 Task: Look for products in the category "Homeopathic Care" from Siddha Flower Essences only.
Action: Mouse moved to (309, 145)
Screenshot: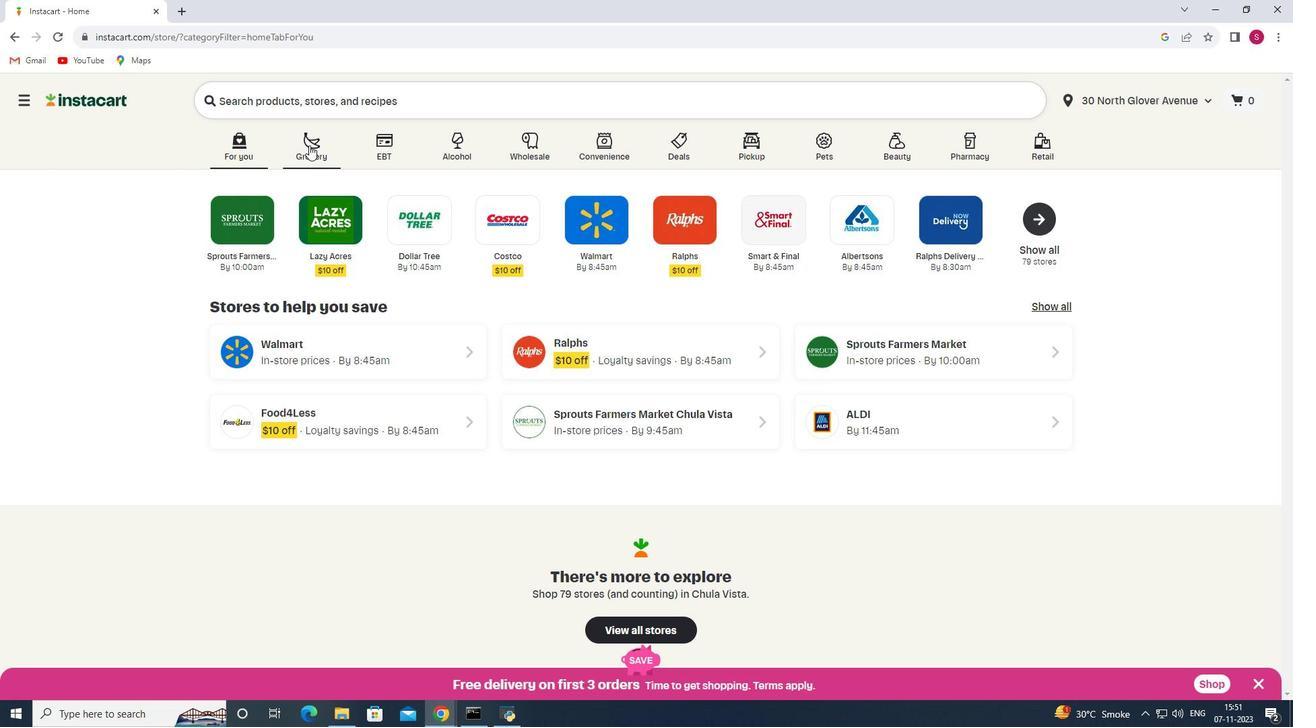 
Action: Mouse pressed left at (309, 145)
Screenshot: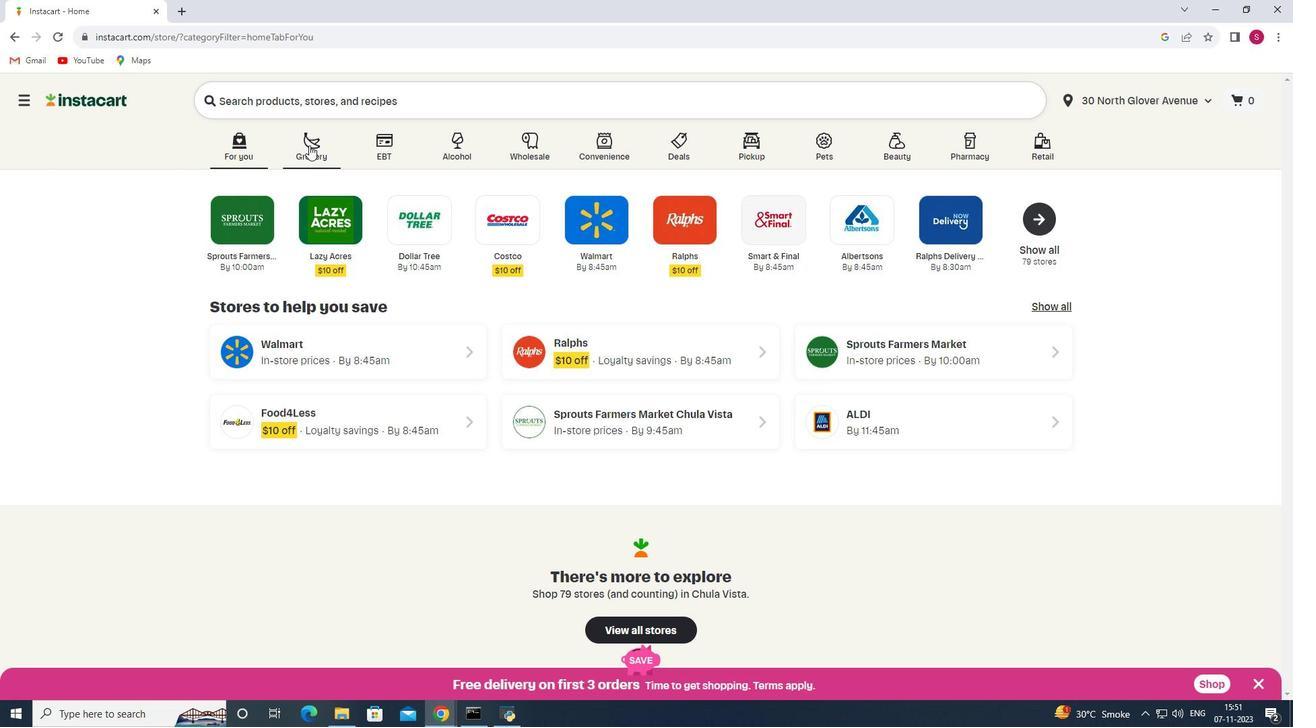 
Action: Mouse moved to (285, 385)
Screenshot: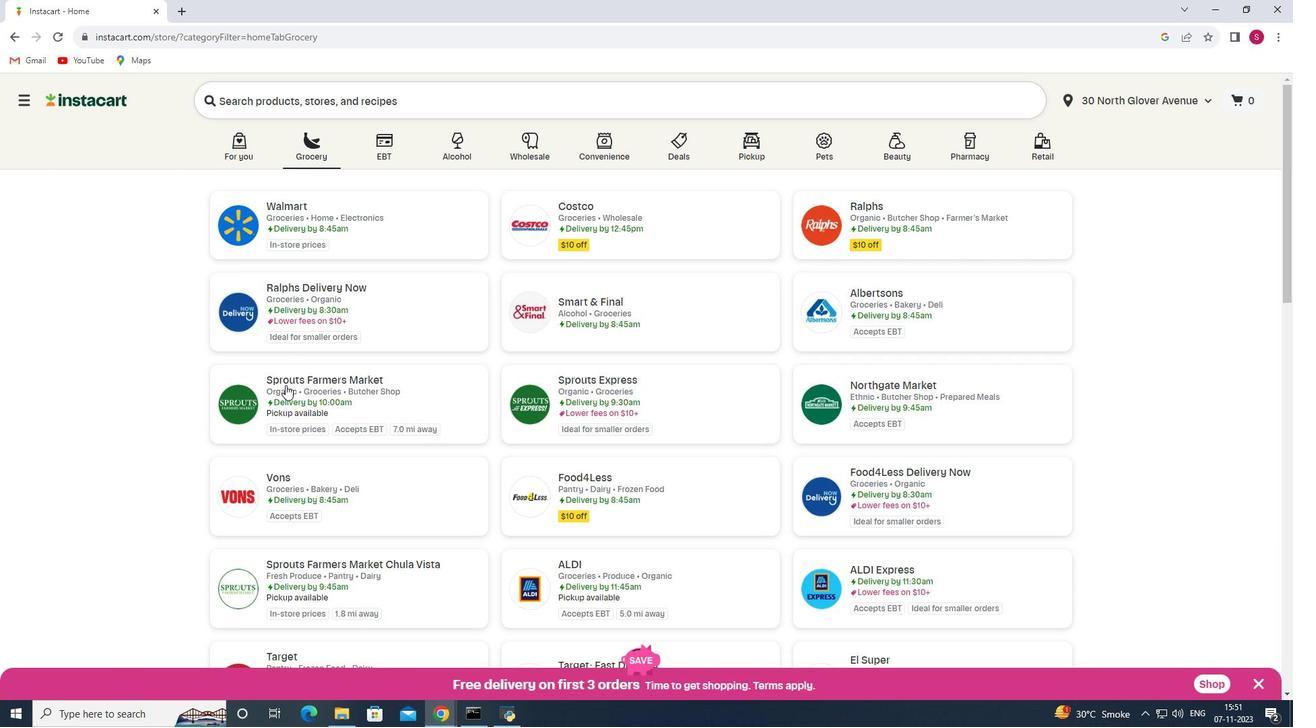 
Action: Mouse pressed left at (285, 385)
Screenshot: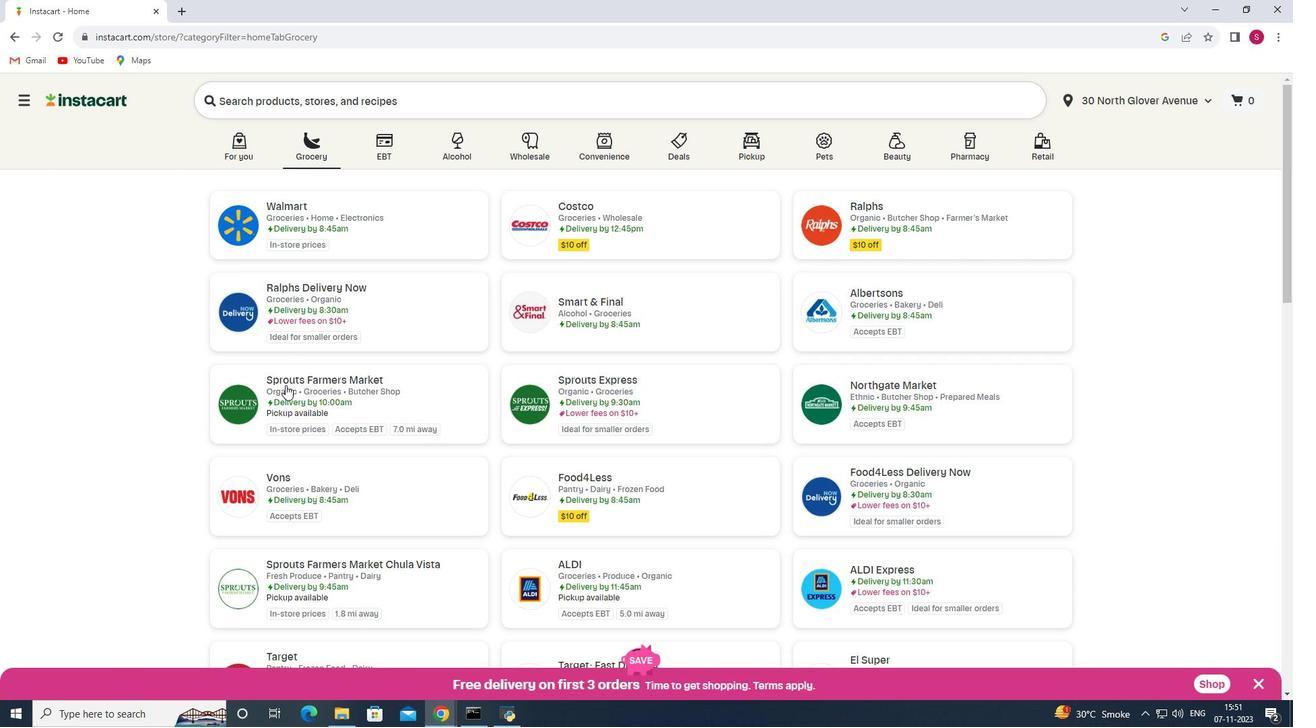 
Action: Mouse moved to (113, 424)
Screenshot: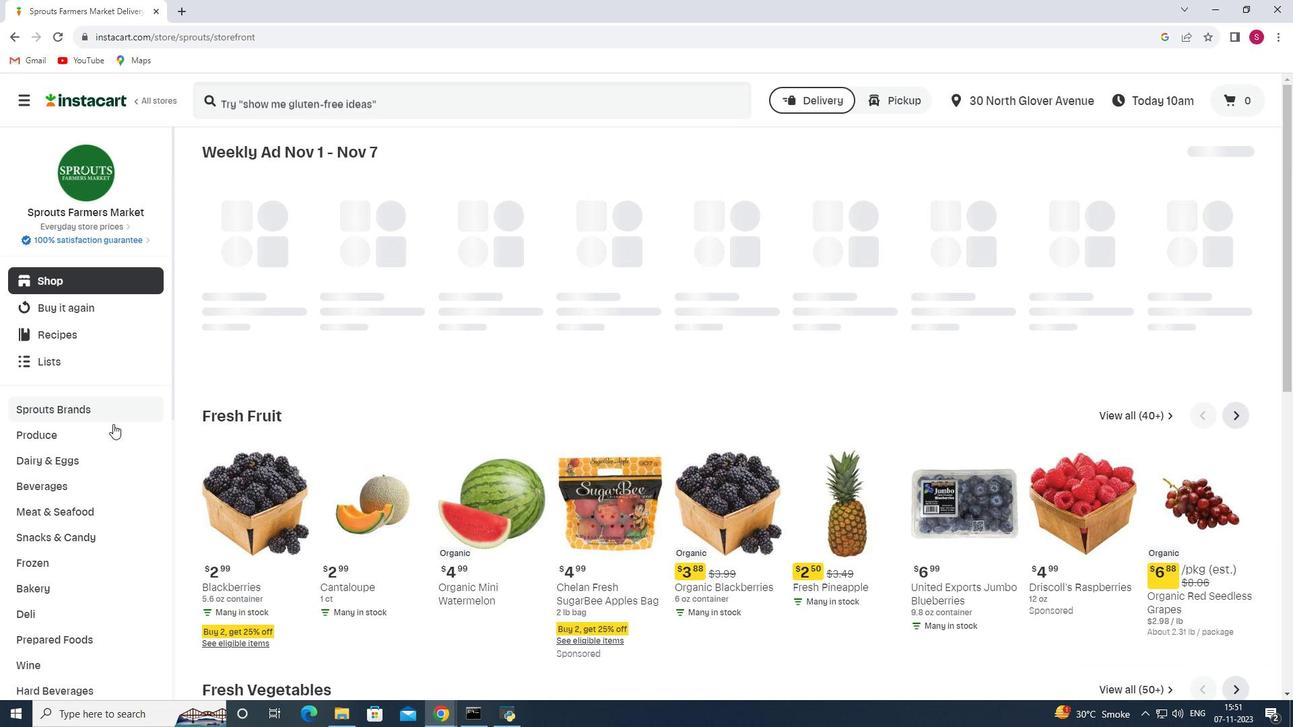 
Action: Mouse scrolled (113, 423) with delta (0, 0)
Screenshot: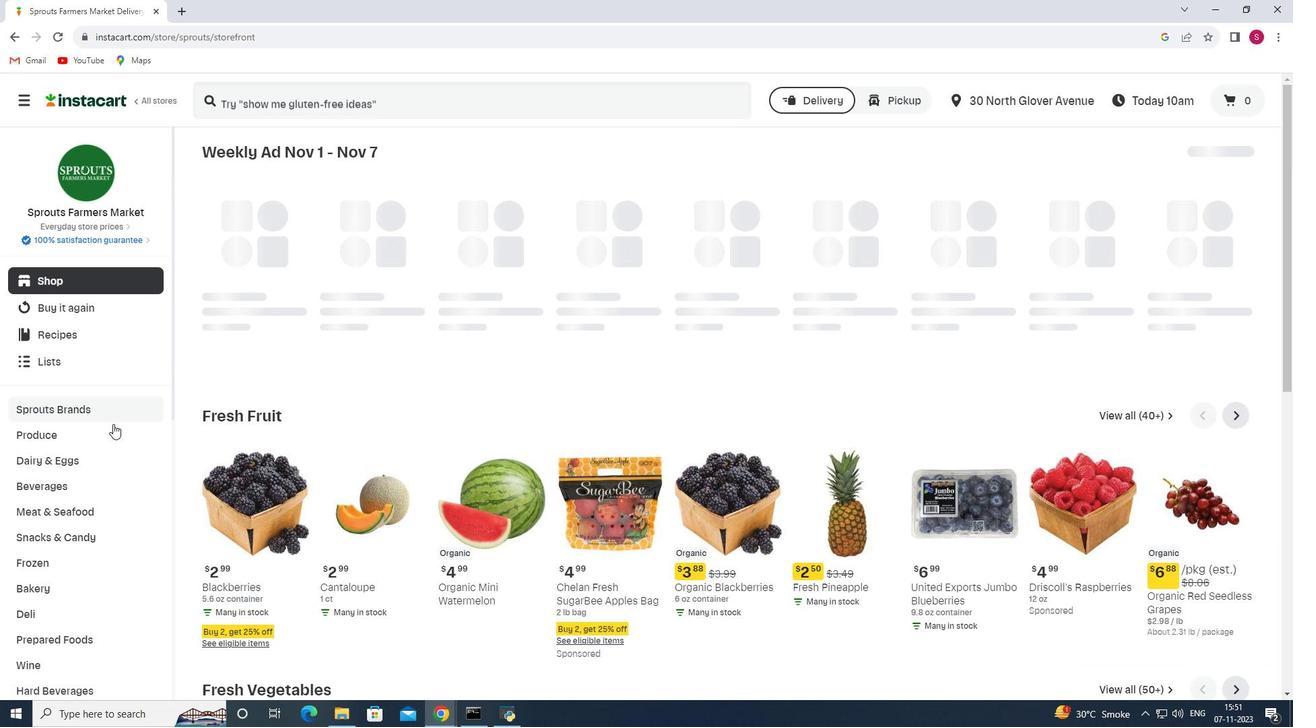 
Action: Mouse scrolled (113, 423) with delta (0, 0)
Screenshot: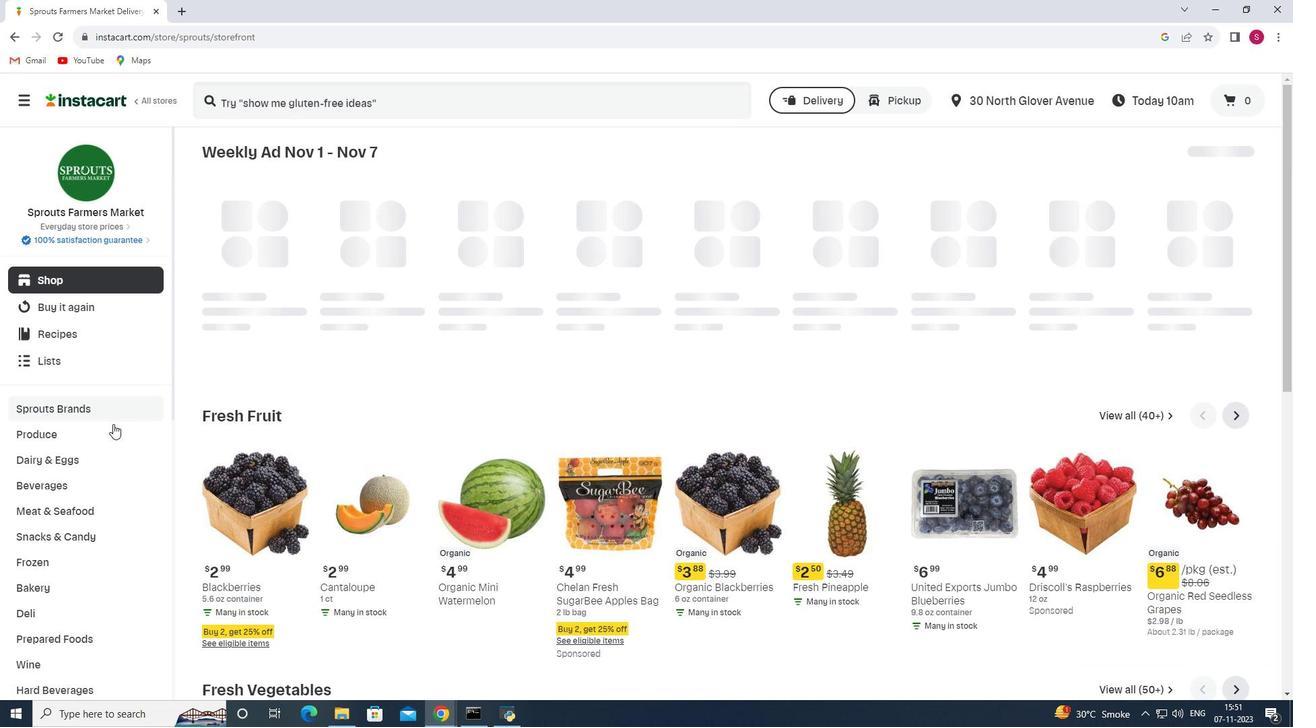
Action: Mouse scrolled (113, 423) with delta (0, 0)
Screenshot: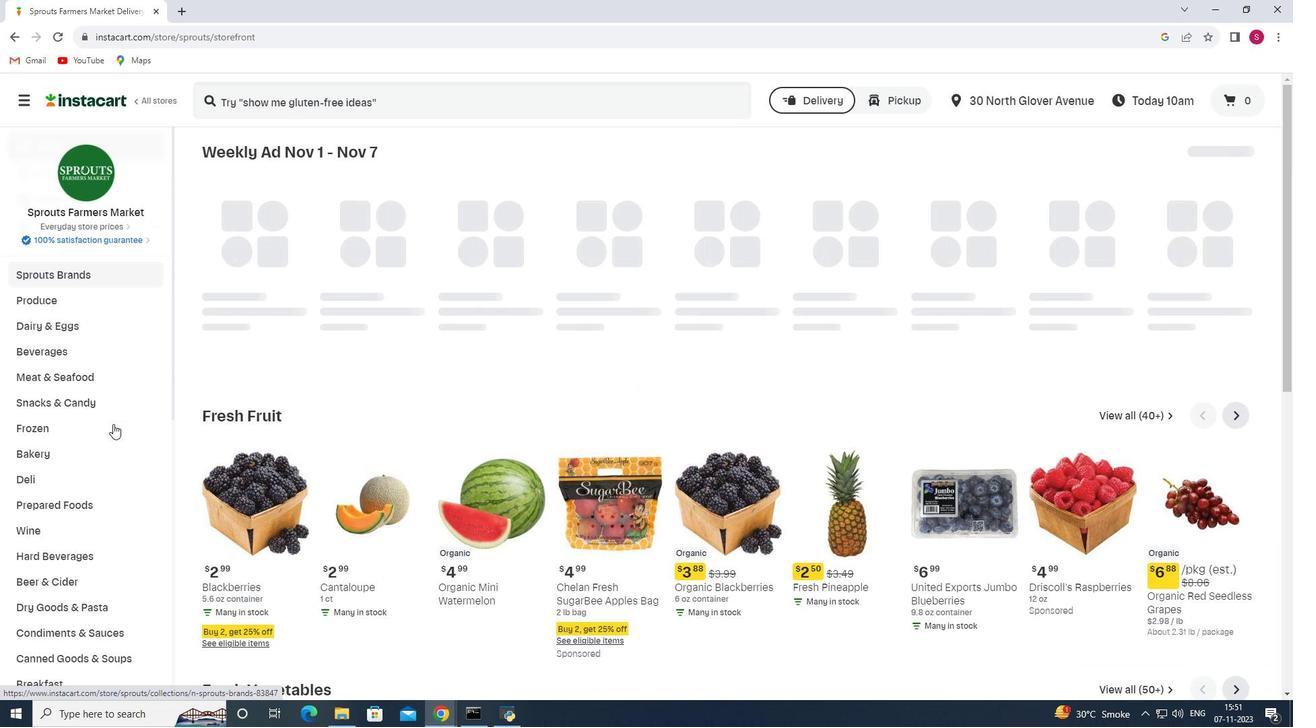 
Action: Mouse scrolled (113, 423) with delta (0, 0)
Screenshot: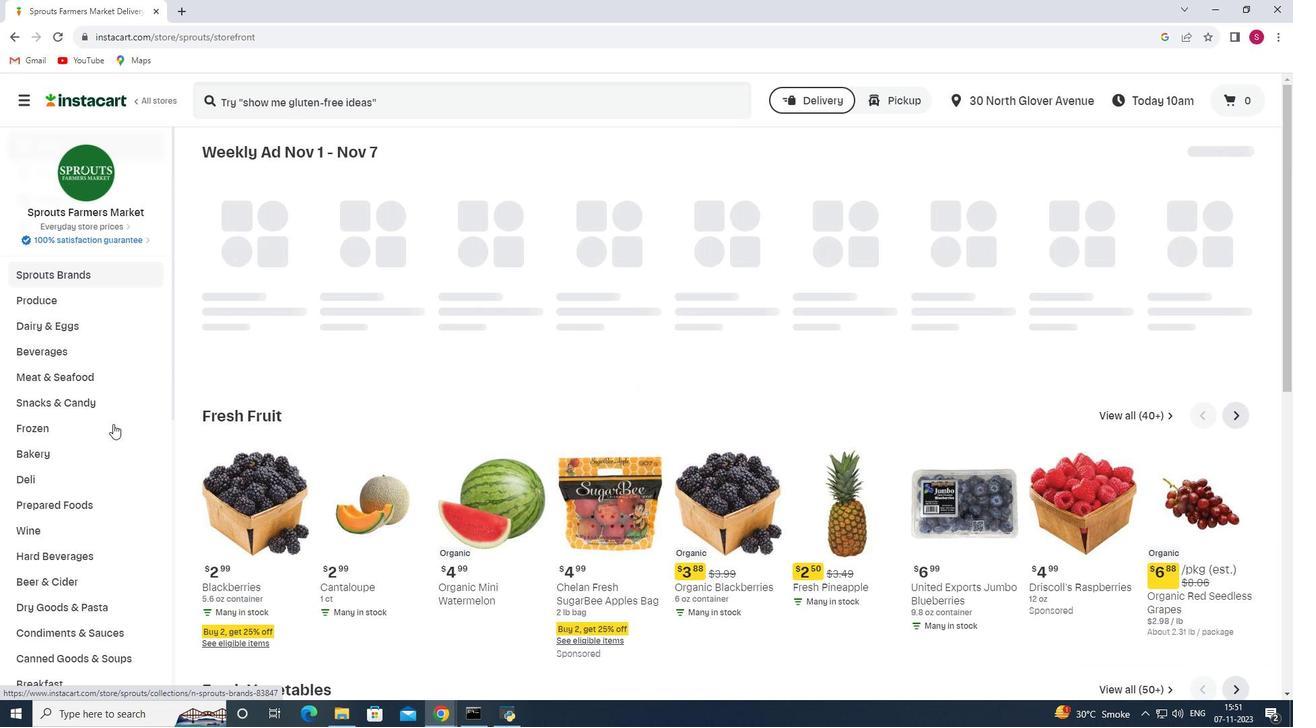 
Action: Mouse scrolled (113, 423) with delta (0, 0)
Screenshot: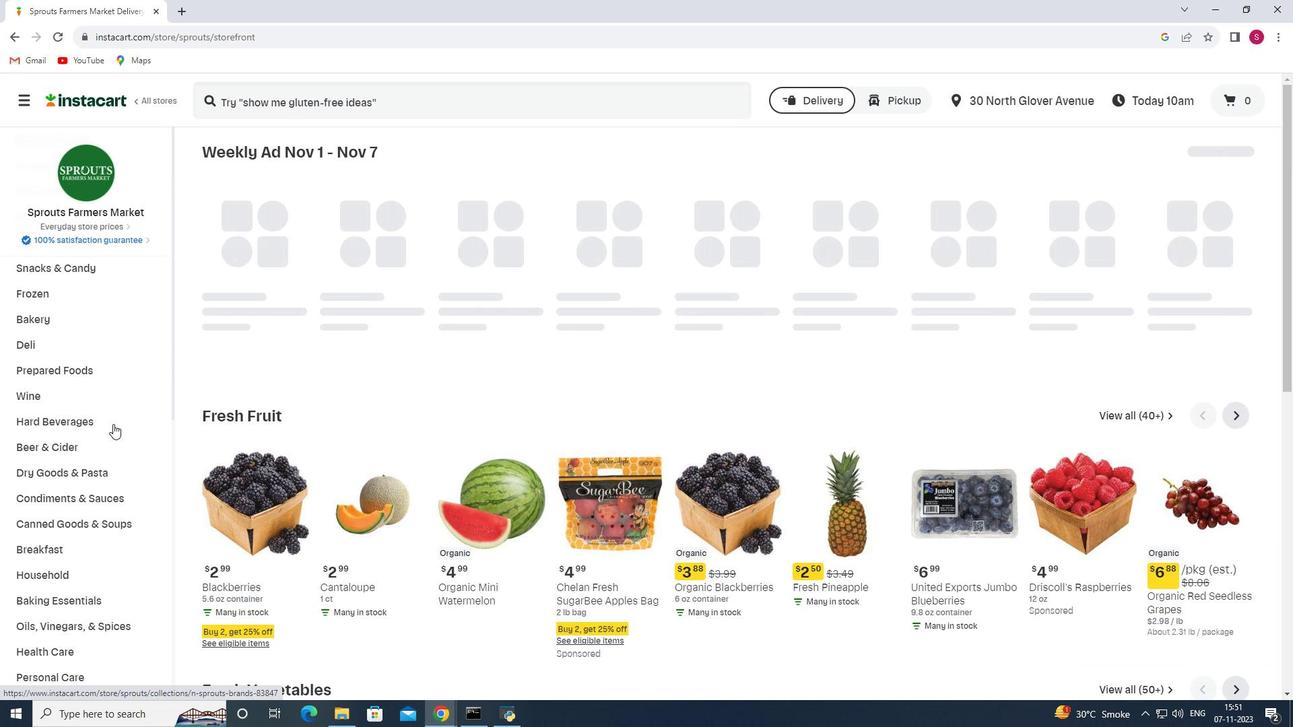 
Action: Mouse moved to (108, 430)
Screenshot: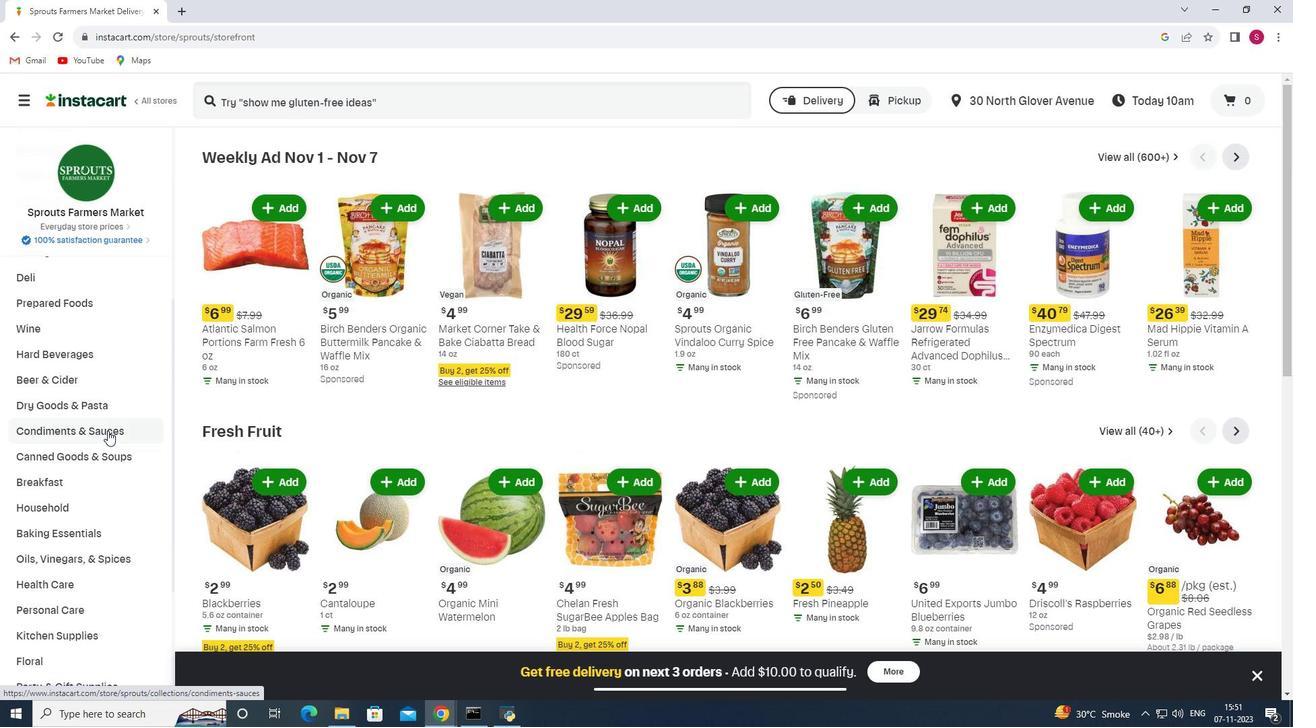 
Action: Mouse scrolled (108, 429) with delta (0, 0)
Screenshot: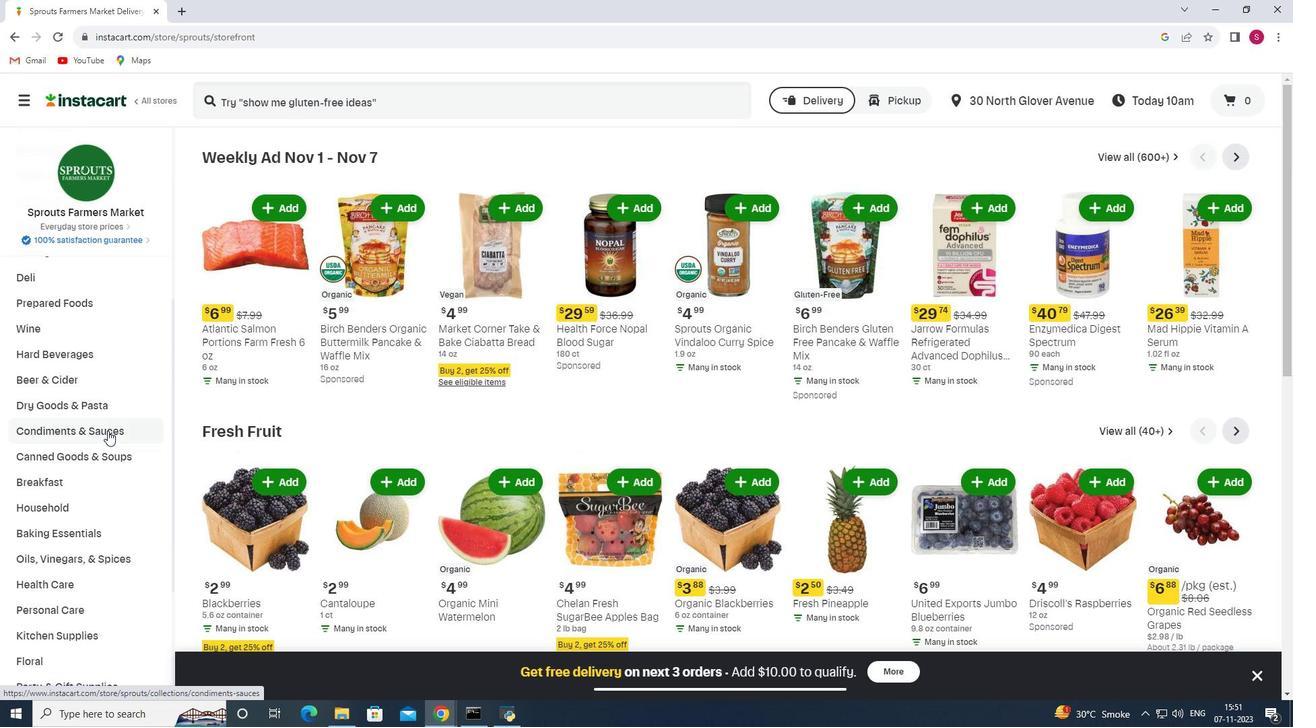 
Action: Mouse moved to (53, 578)
Screenshot: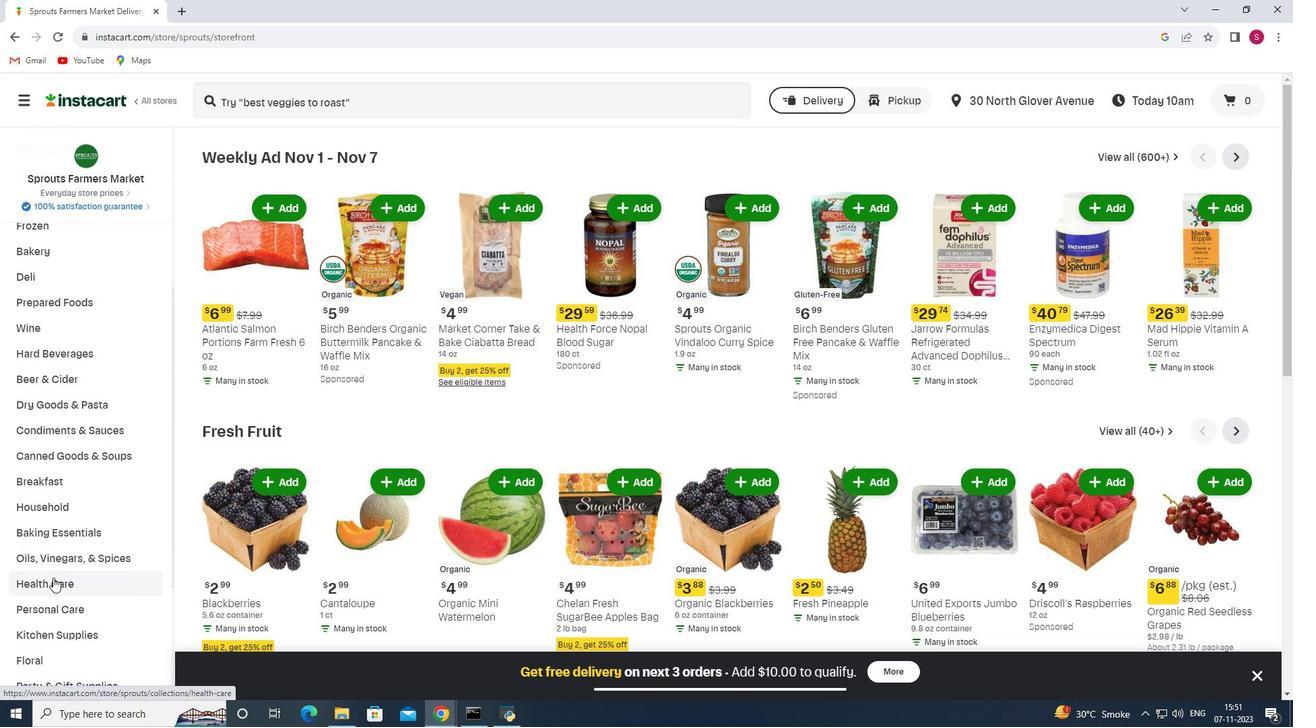 
Action: Mouse pressed left at (53, 578)
Screenshot: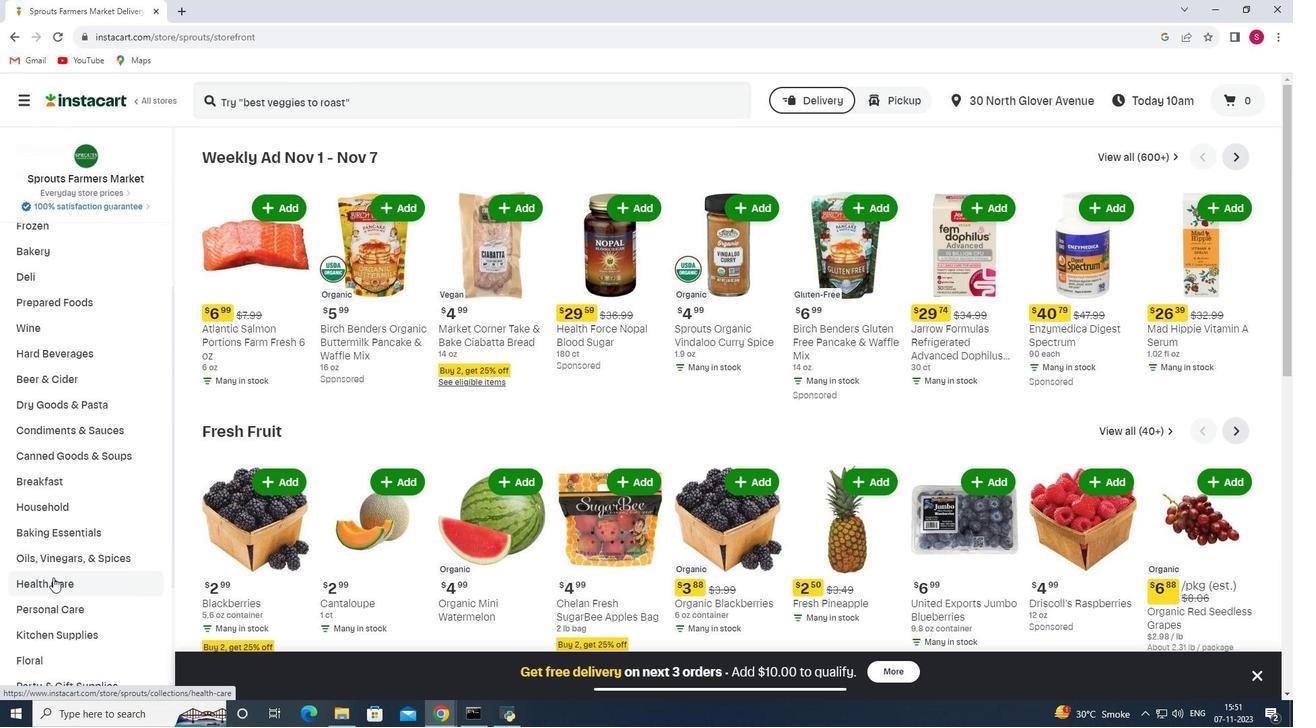 
Action: Mouse moved to (427, 184)
Screenshot: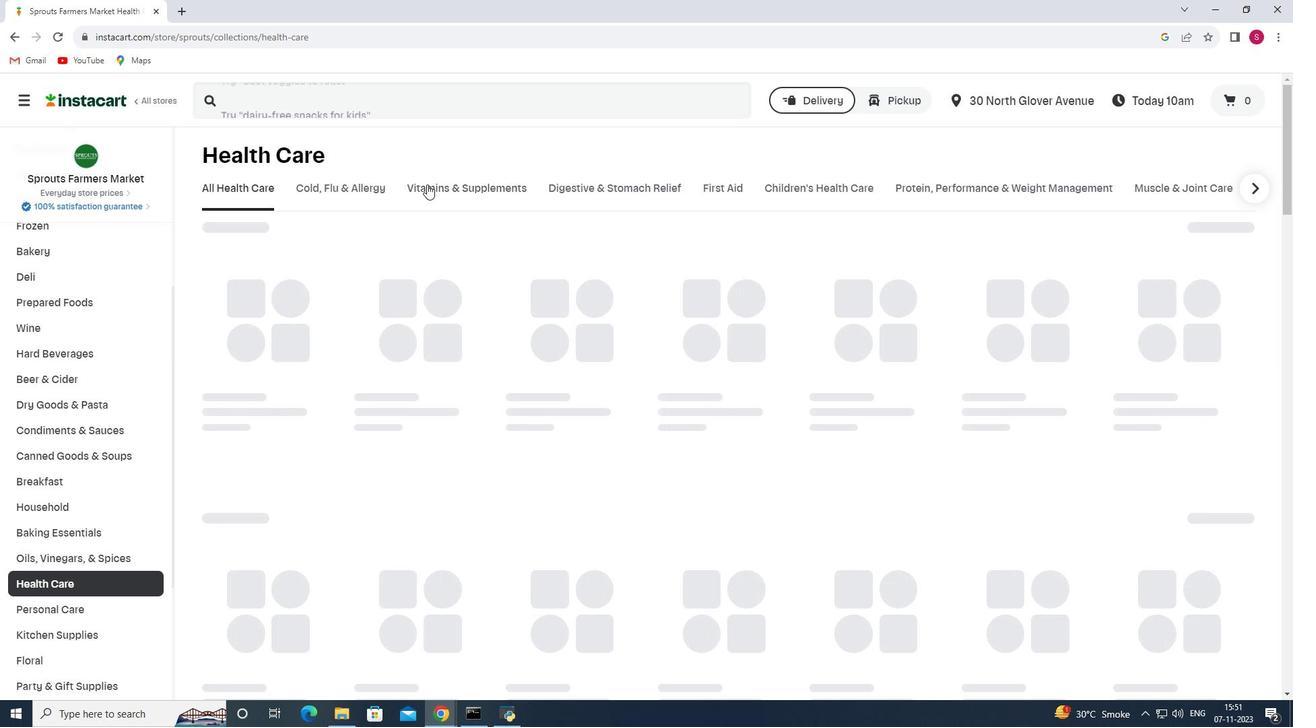 
Action: Mouse pressed left at (427, 184)
Screenshot: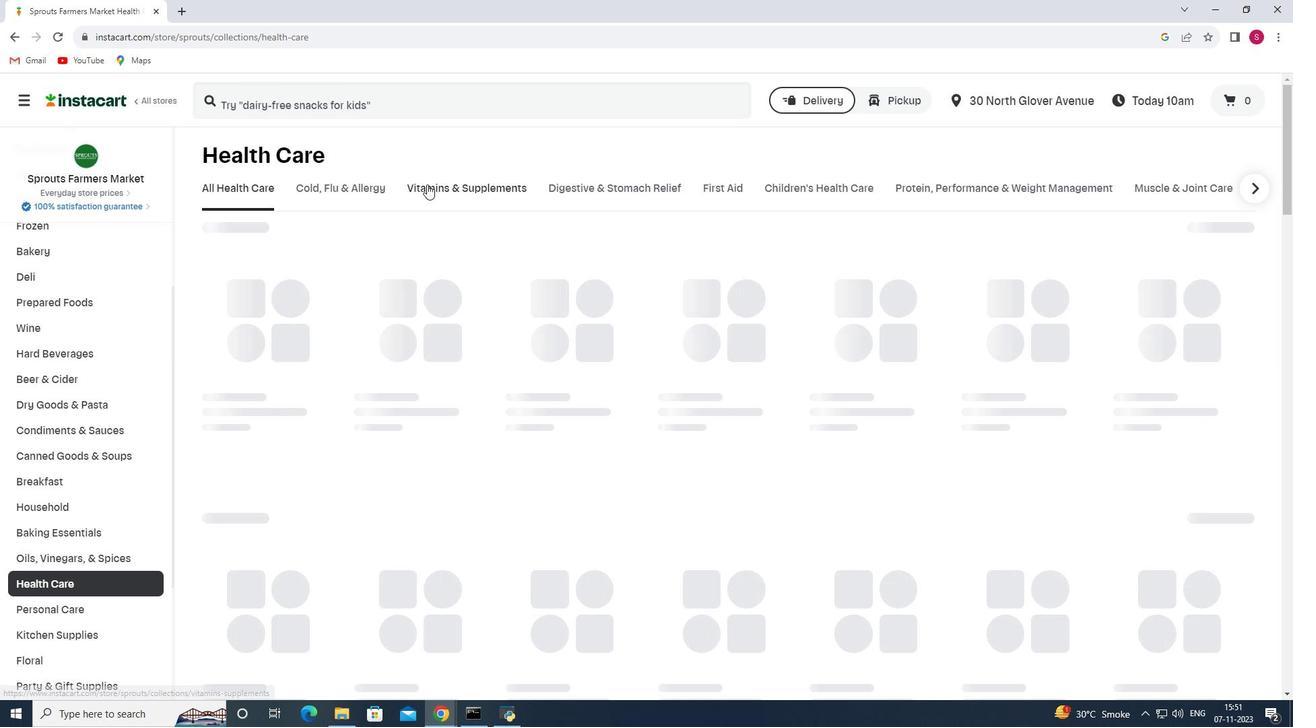 
Action: Mouse moved to (1111, 249)
Screenshot: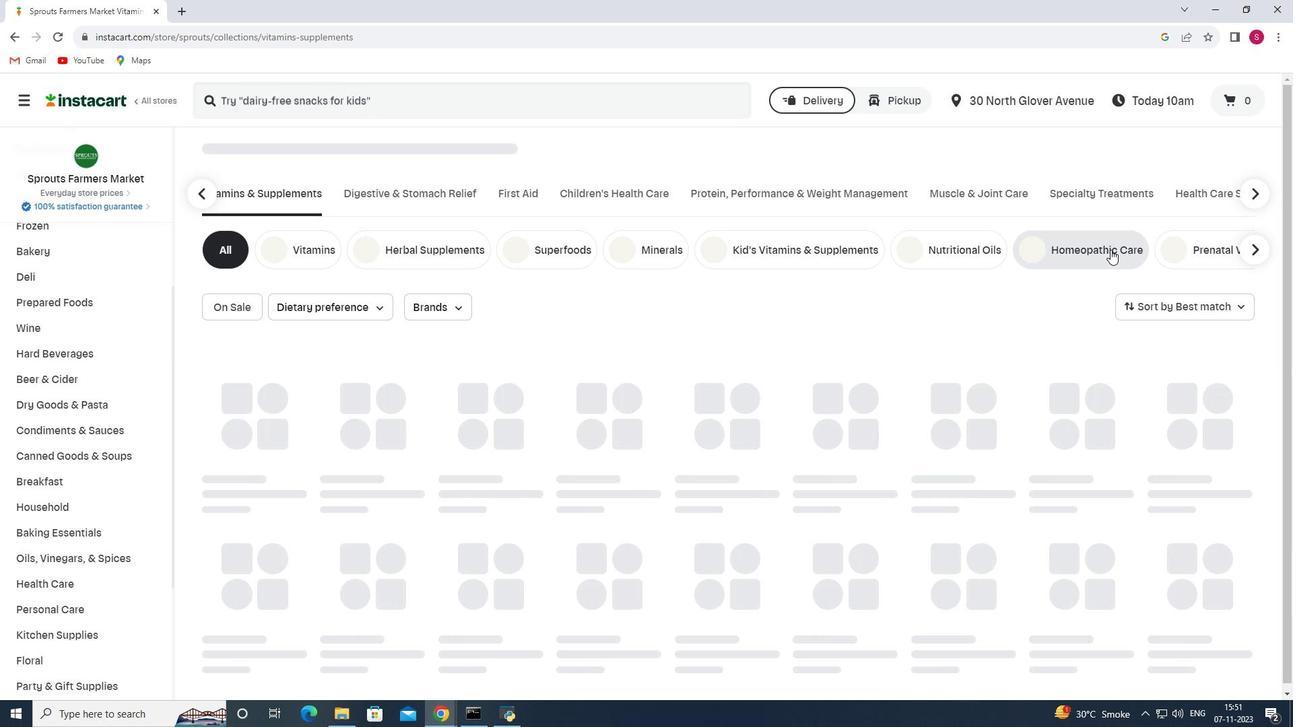 
Action: Mouse pressed left at (1111, 249)
Screenshot: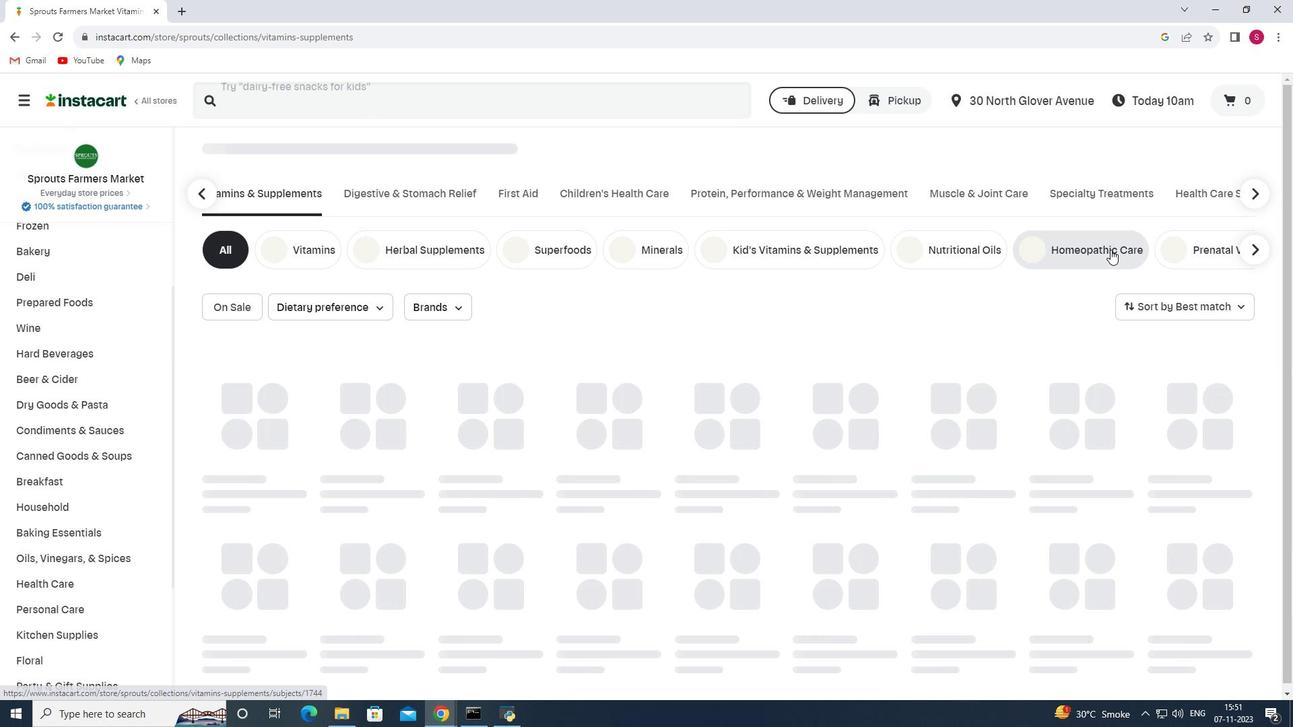 
Action: Mouse moved to (315, 304)
Screenshot: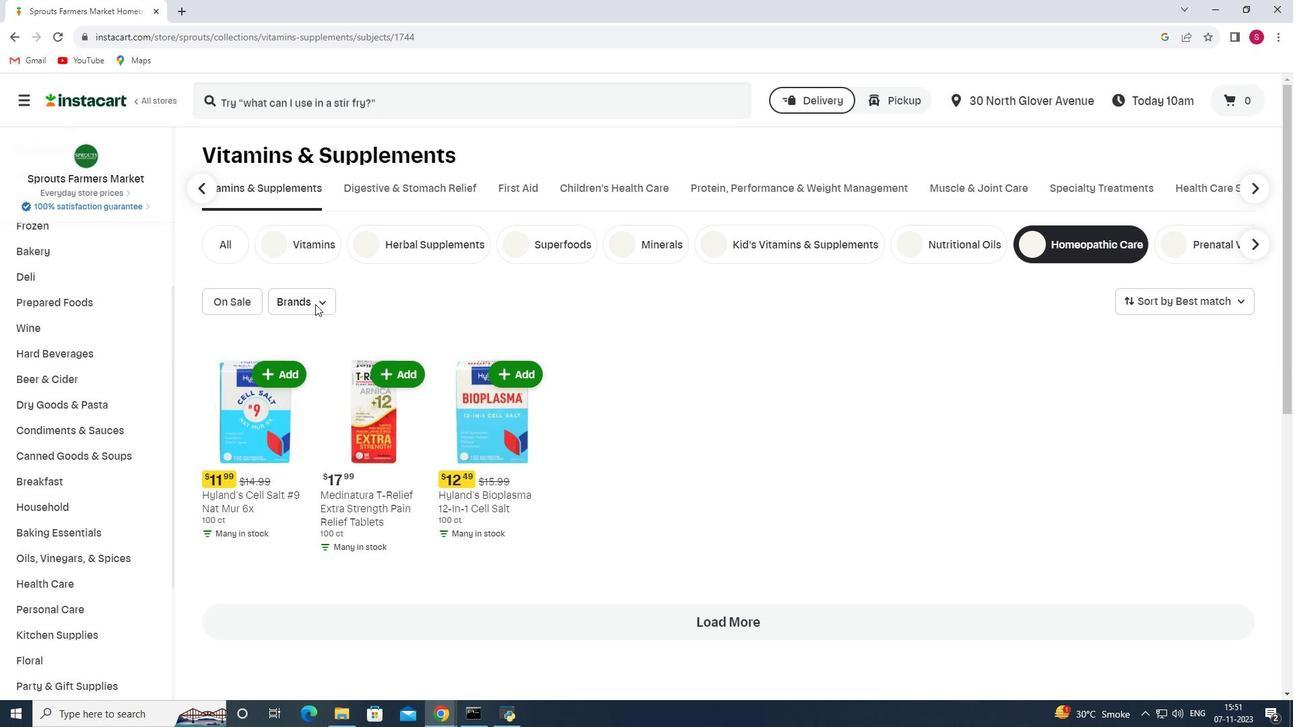 
Action: Mouse pressed left at (315, 304)
Screenshot: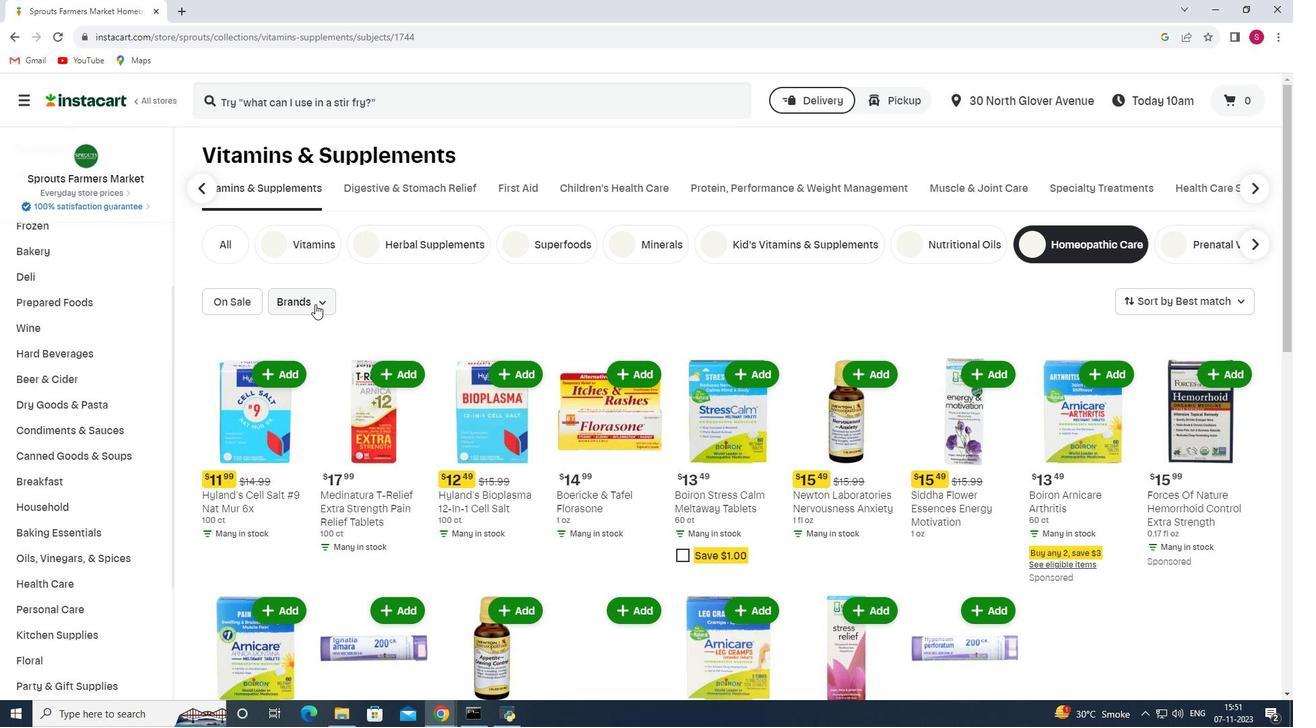 
Action: Mouse moved to (284, 409)
Screenshot: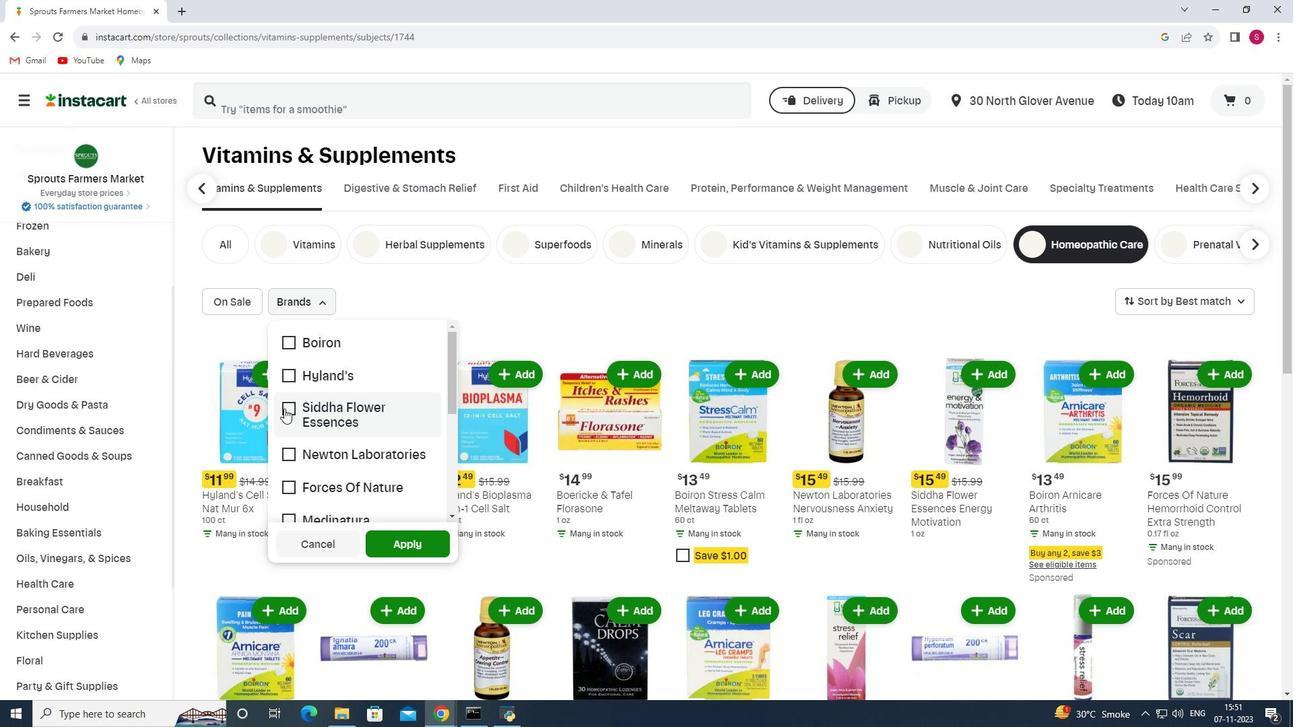 
Action: Mouse pressed left at (284, 409)
Screenshot: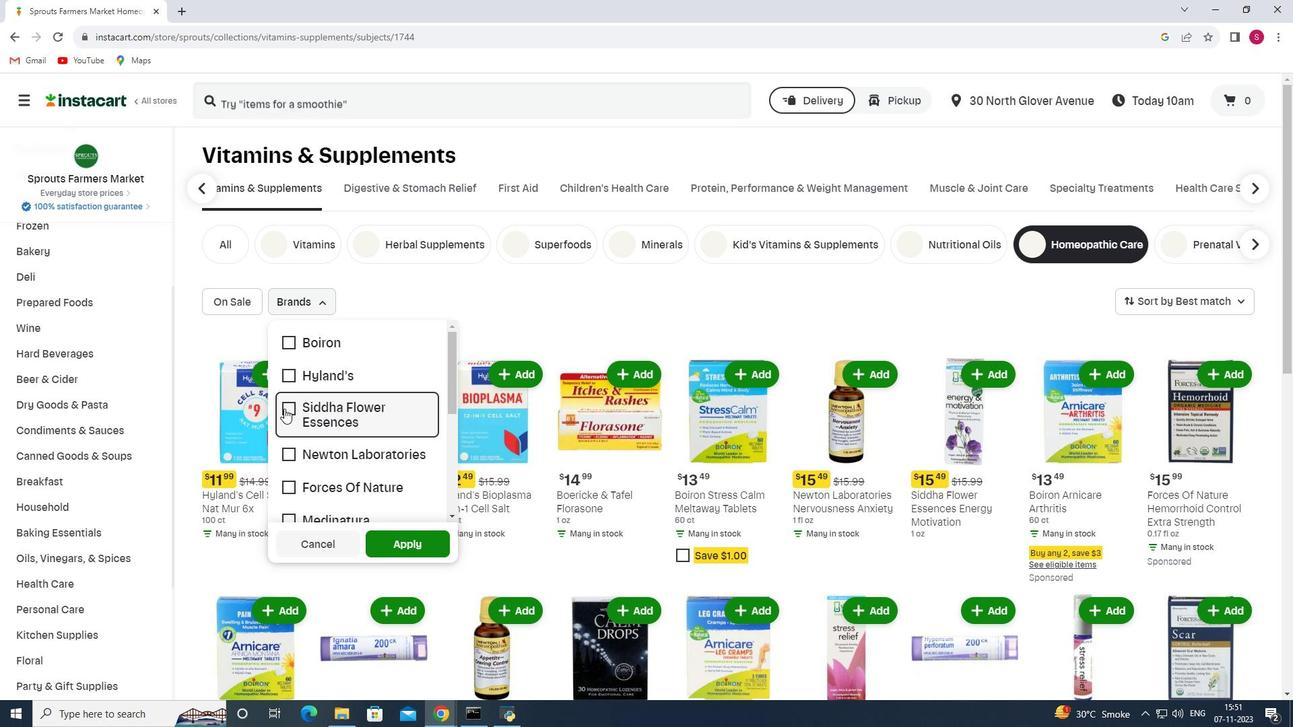 
Action: Mouse moved to (388, 540)
Screenshot: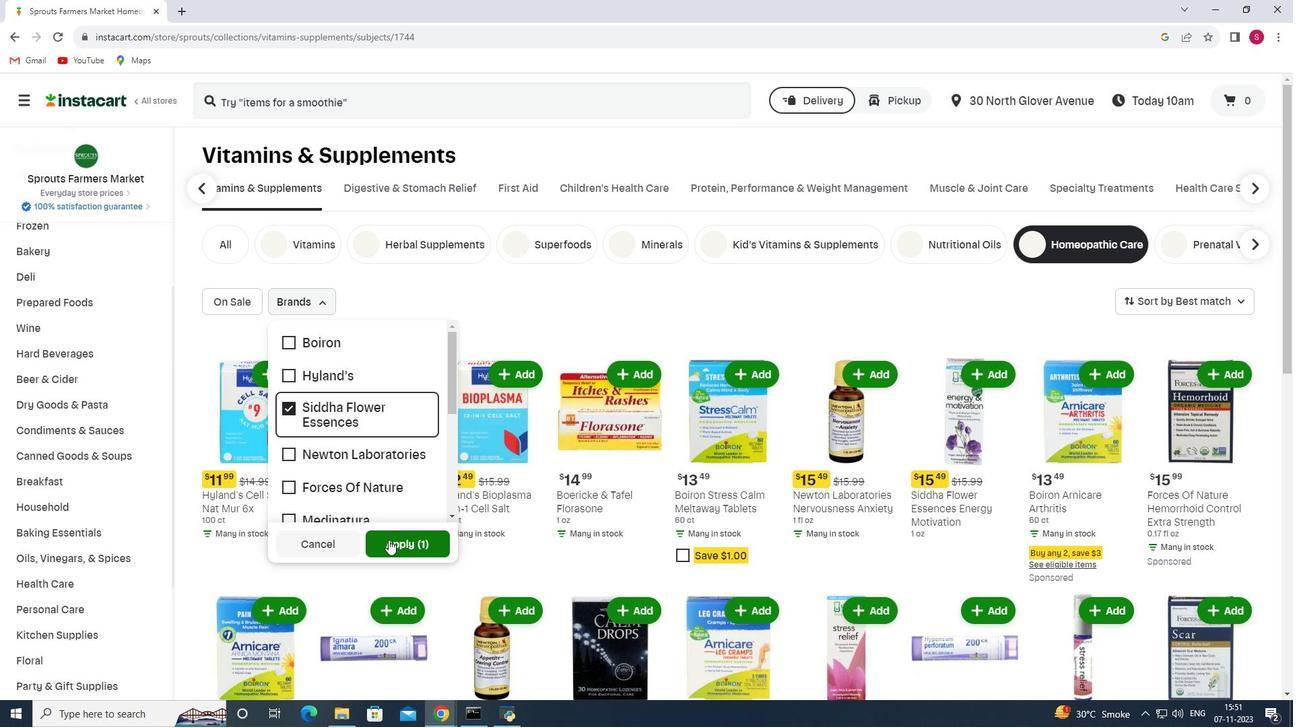 
Action: Mouse pressed left at (388, 540)
Screenshot: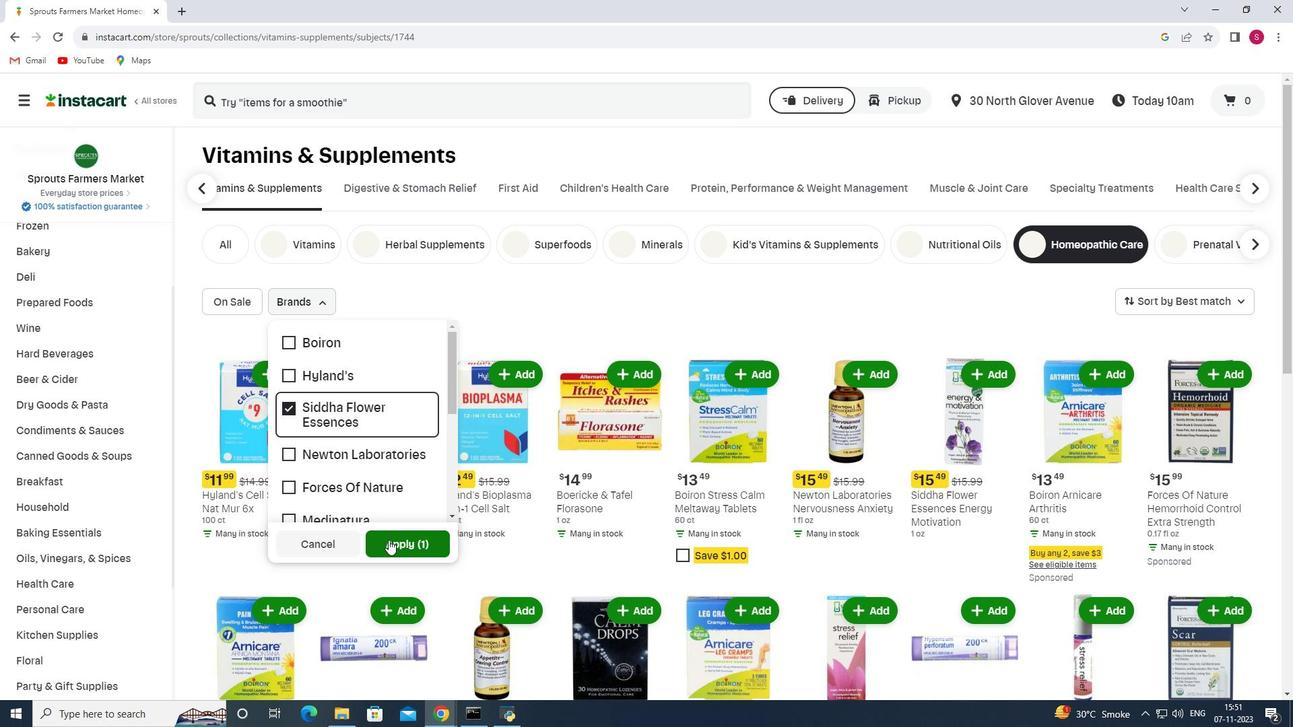 
Action: Mouse moved to (392, 539)
Screenshot: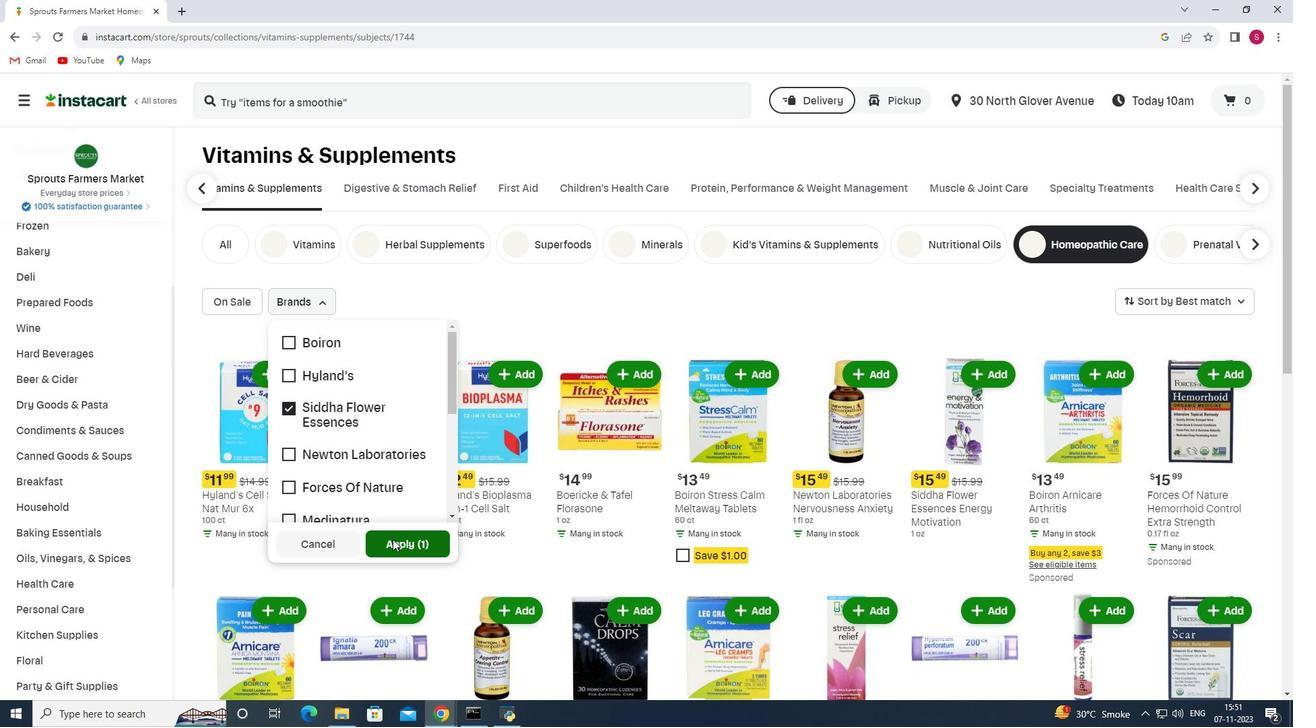 
